 Task: Take a screenshot of a suspenseful moment from a mystery movie you are watching in VLC.
Action: Mouse moved to (146, 186)
Screenshot: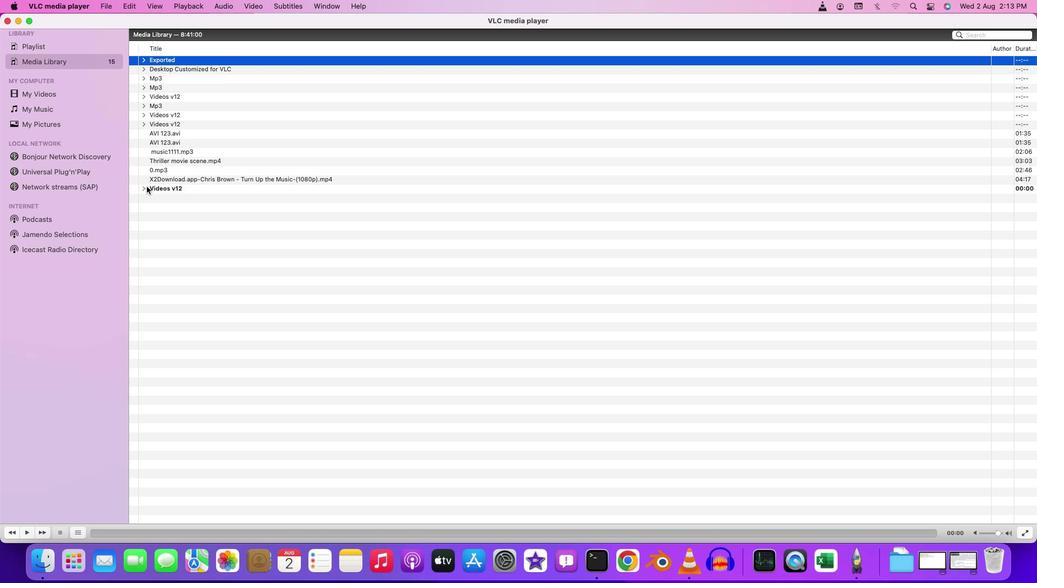 
Action: Mouse pressed left at (146, 186)
Screenshot: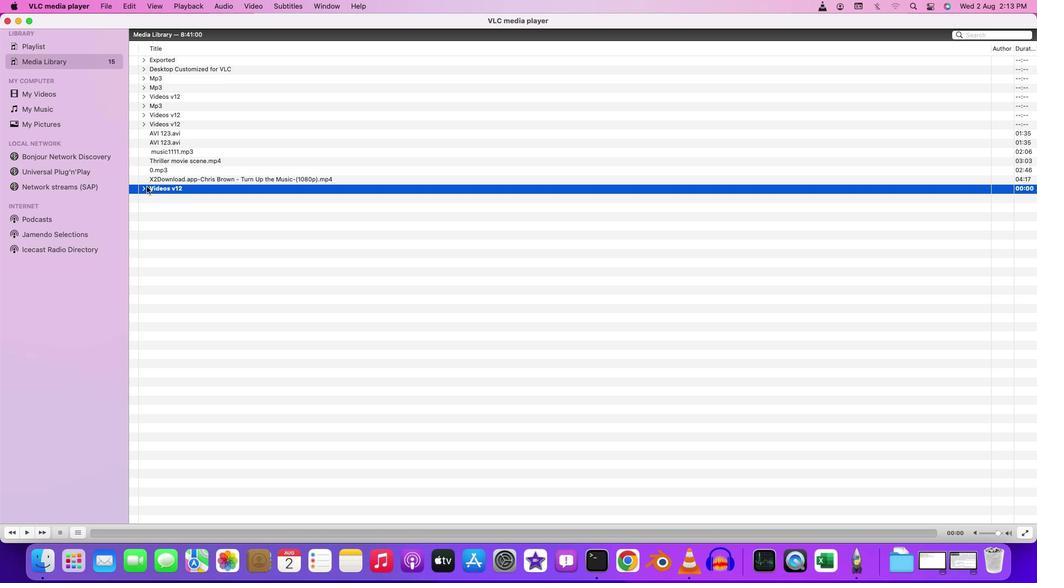 
Action: Mouse moved to (146, 186)
Screenshot: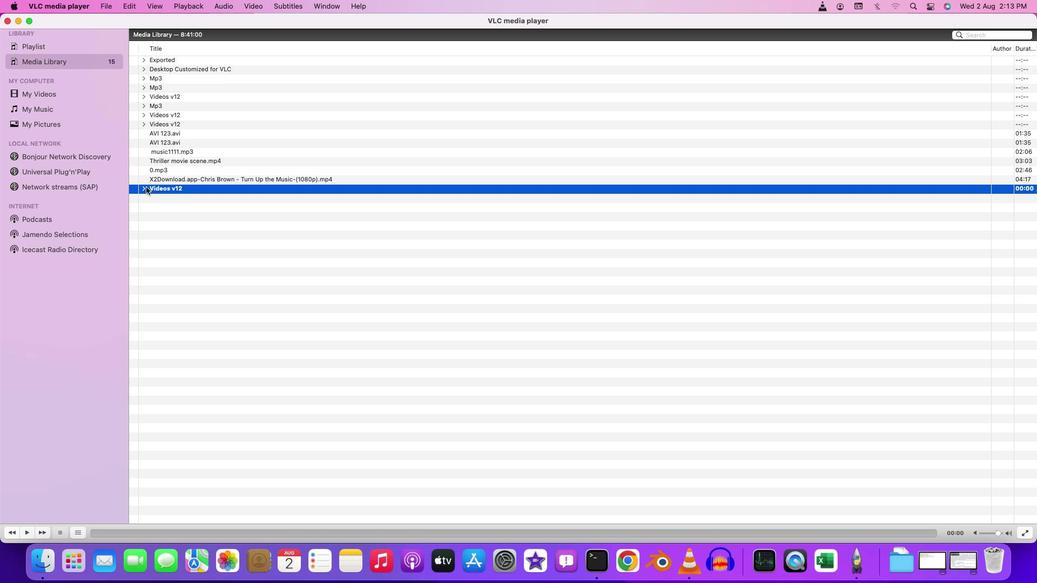 
Action: Mouse pressed left at (146, 186)
Screenshot: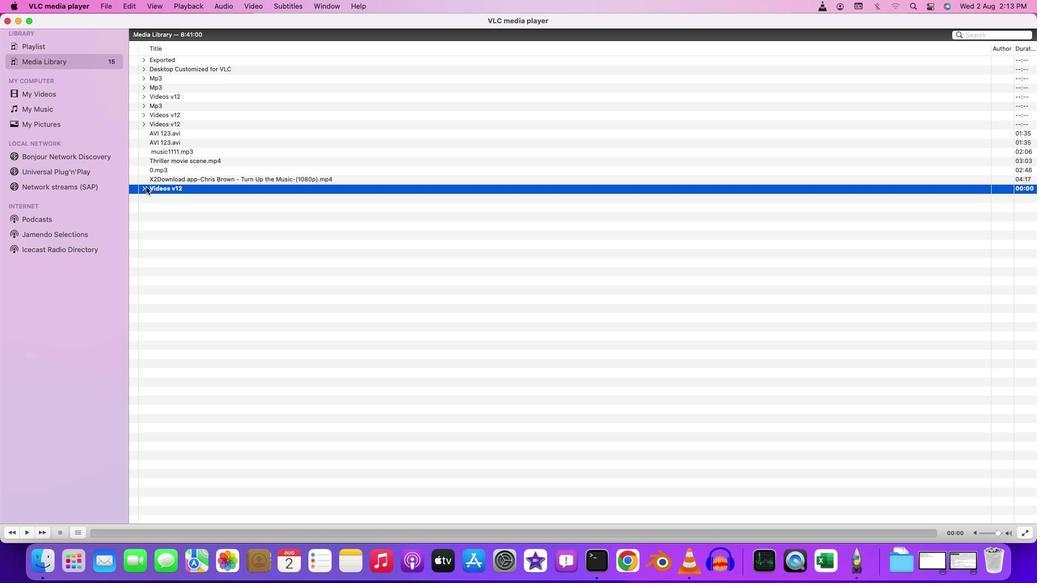 
Action: Mouse moved to (145, 187)
Screenshot: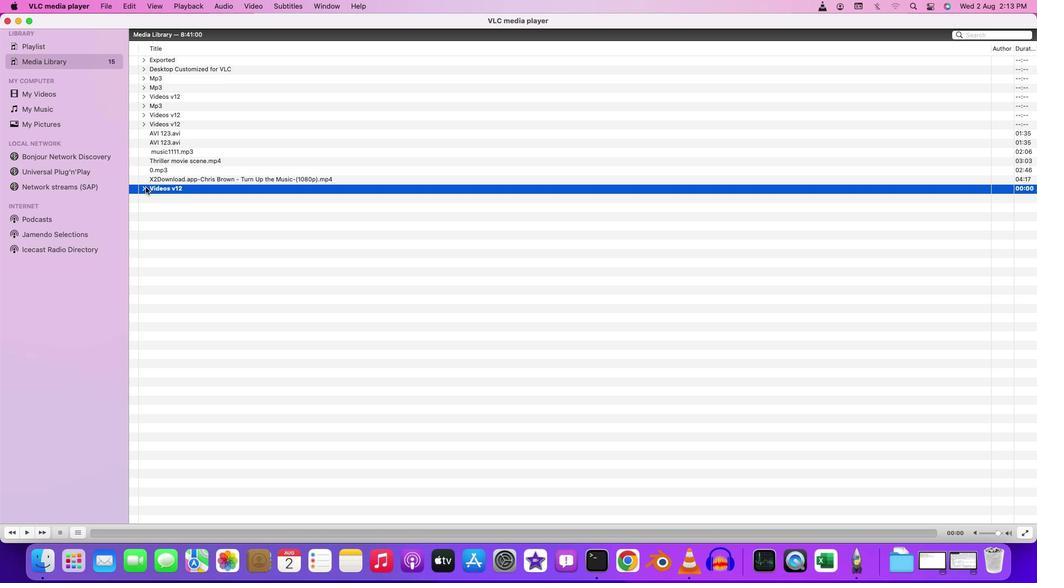 
Action: Mouse pressed left at (145, 187)
Screenshot: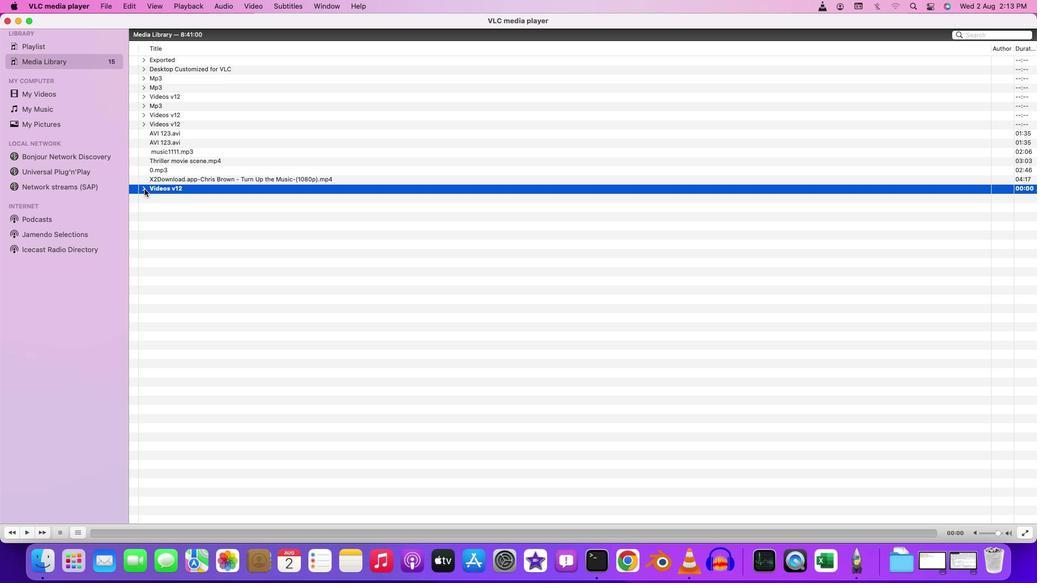 
Action: Mouse moved to (184, 232)
Screenshot: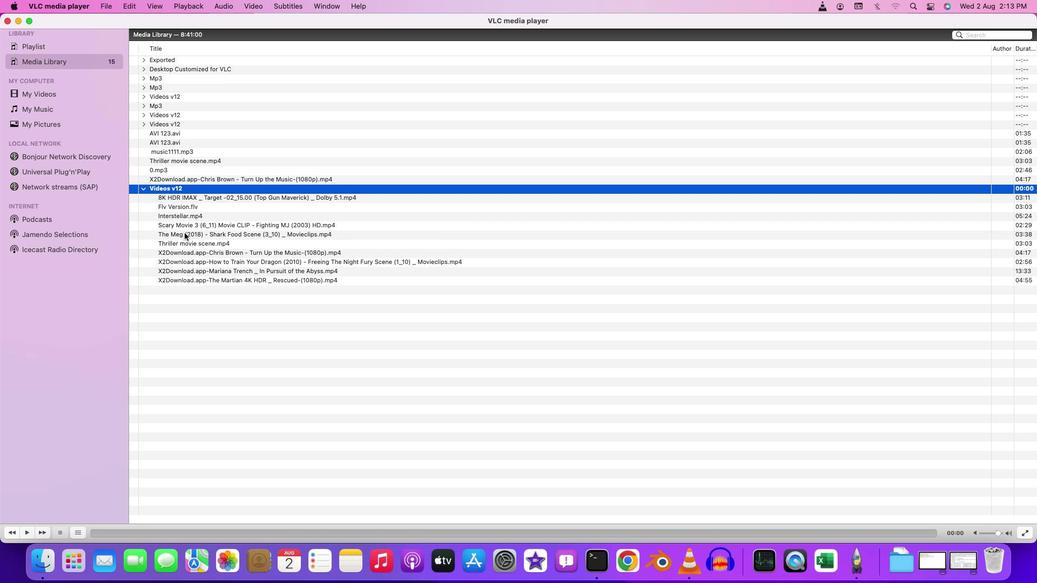 
Action: Mouse pressed left at (184, 232)
Screenshot: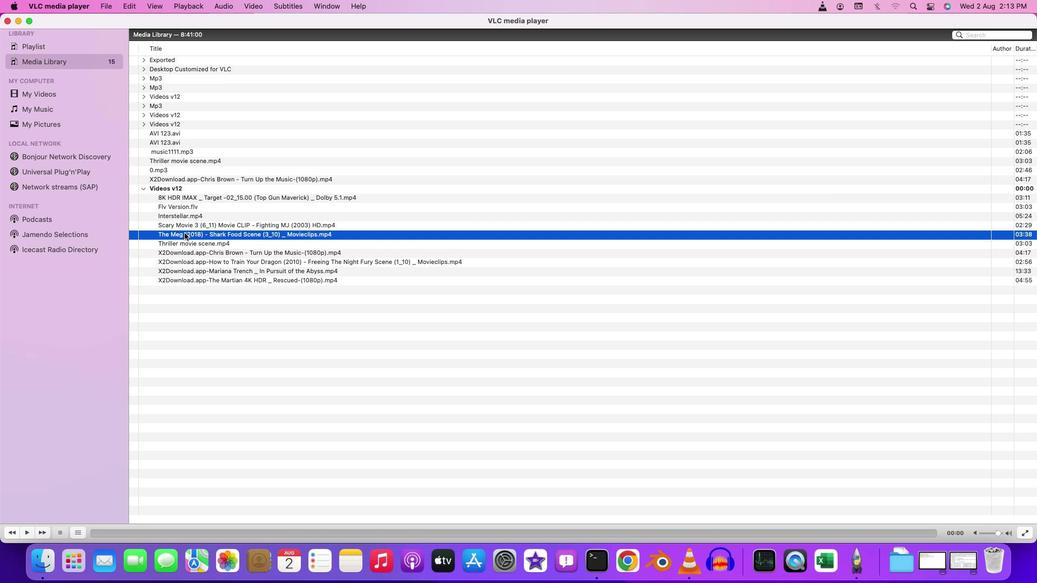 
Action: Mouse pressed left at (184, 232)
Screenshot: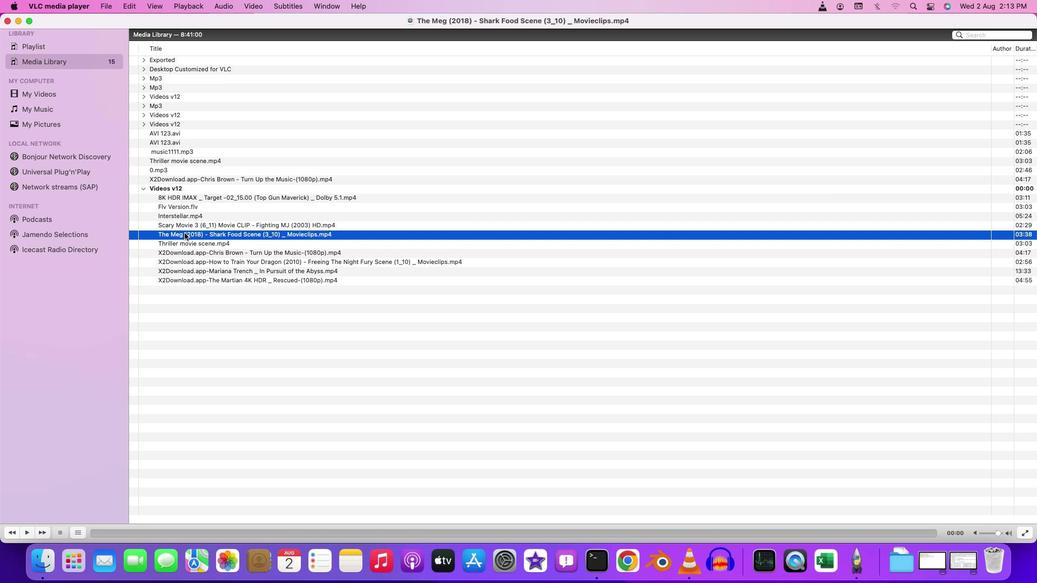 
Action: Mouse moved to (310, 226)
Screenshot: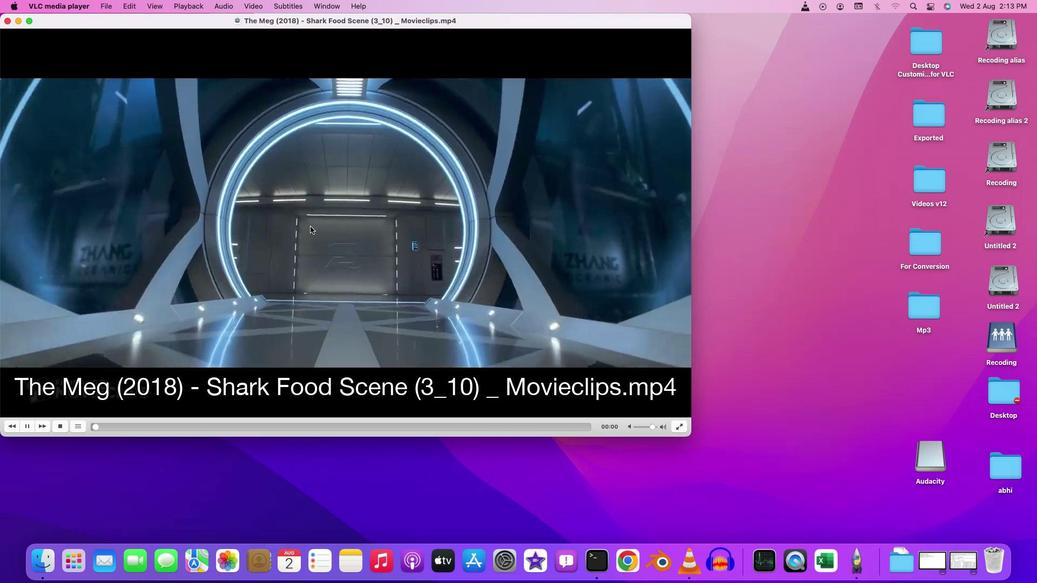 
Action: Mouse pressed left at (310, 226)
Screenshot: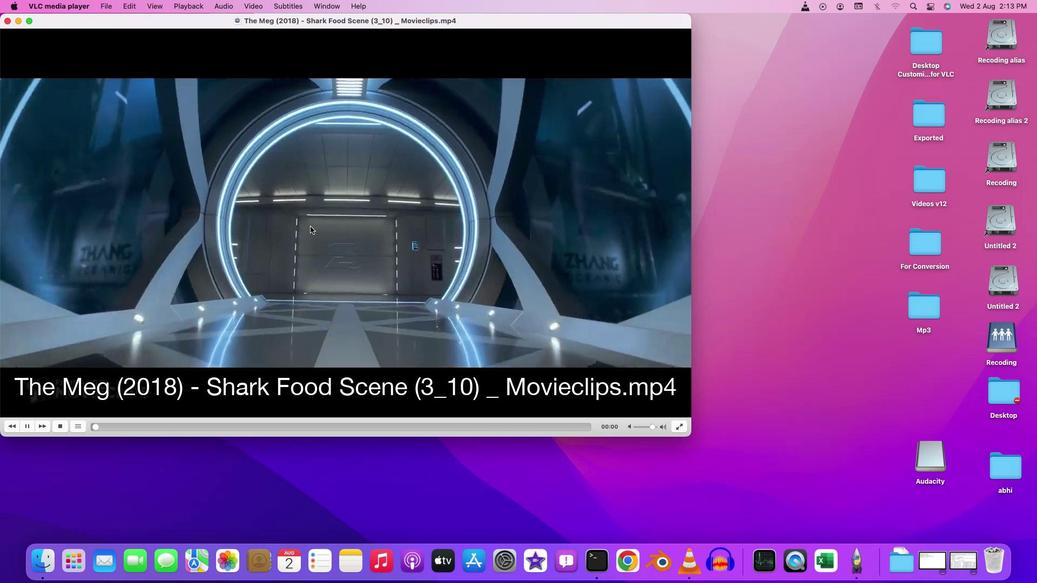 
Action: Mouse pressed left at (310, 226)
Screenshot: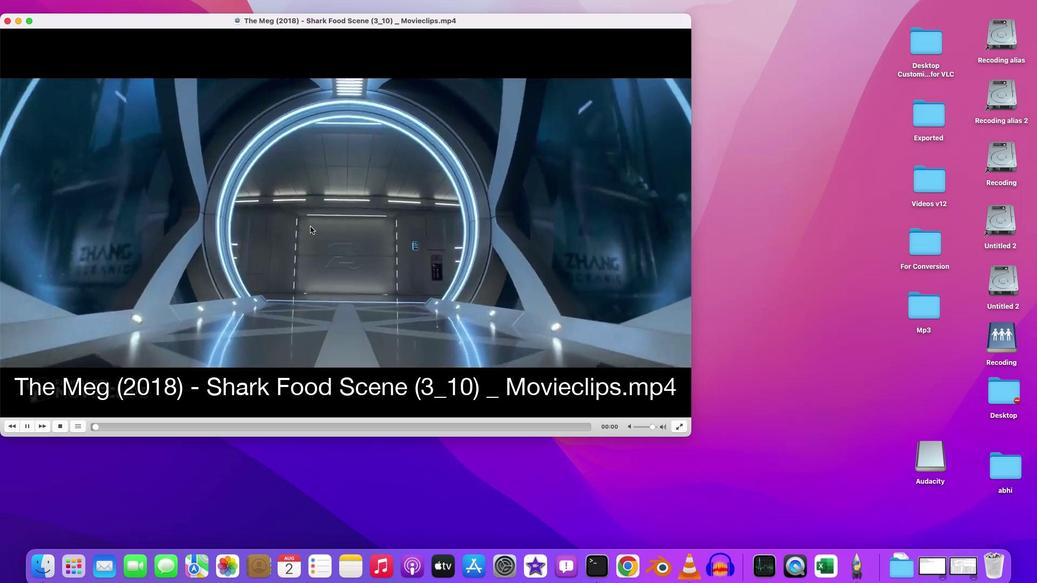 
Action: Mouse moved to (259, 4)
Screenshot: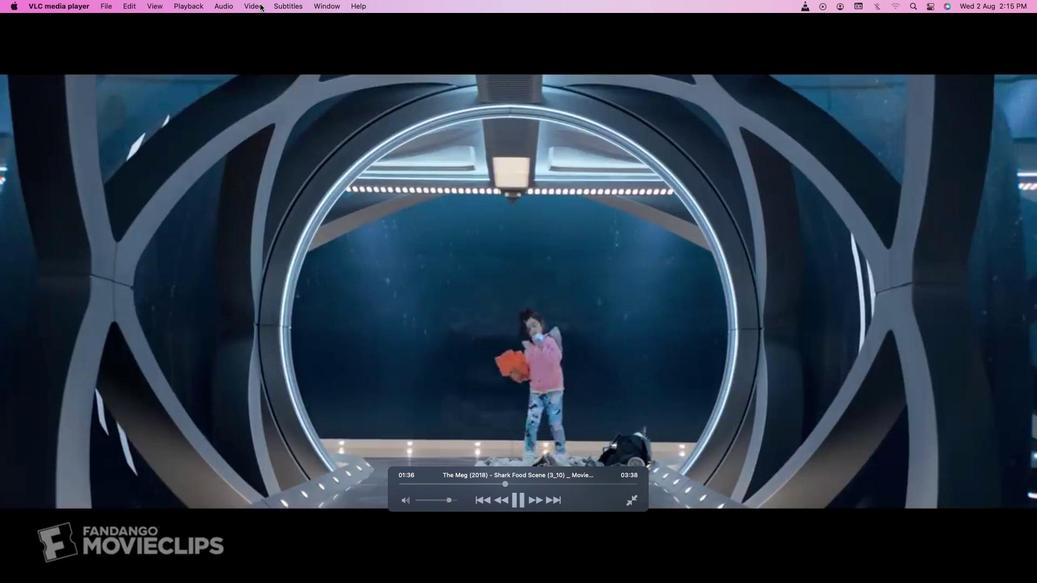 
Action: Mouse pressed left at (259, 4)
Screenshot: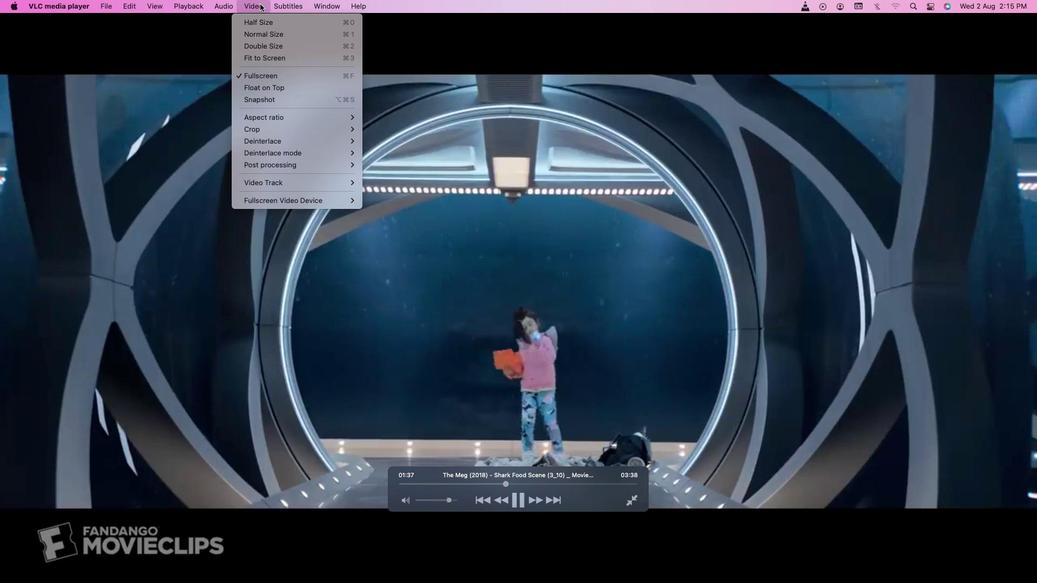 
Action: Mouse pressed left at (259, 4)
Screenshot: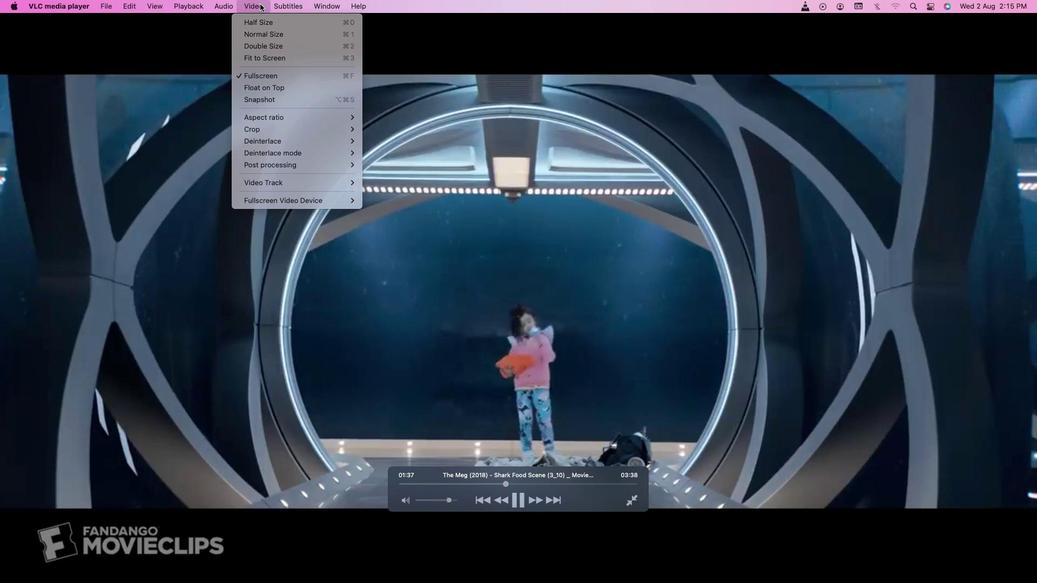 
Action: Mouse pressed left at (259, 4)
Screenshot: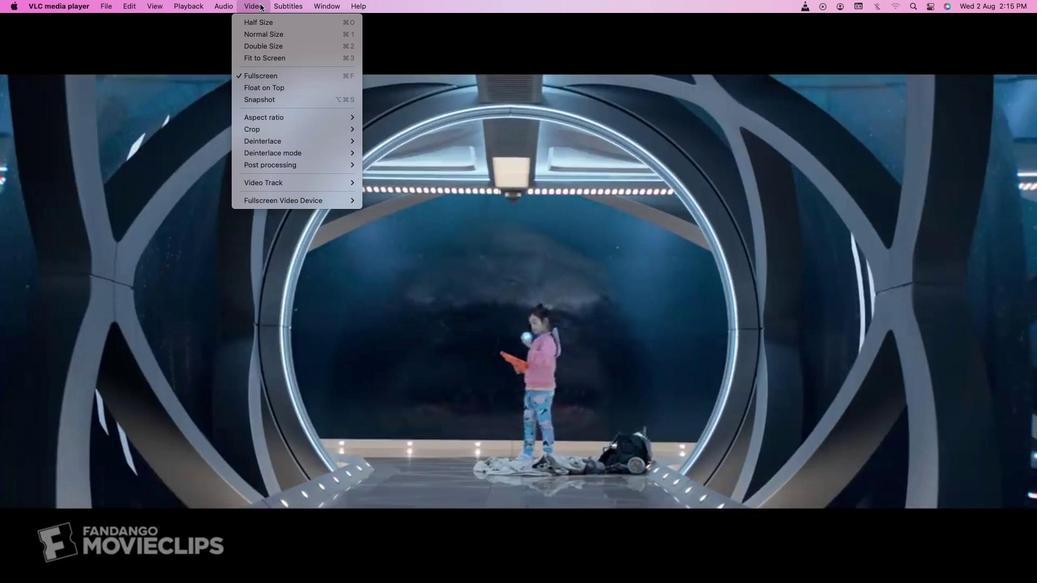 
Action: Mouse moved to (269, 98)
Screenshot: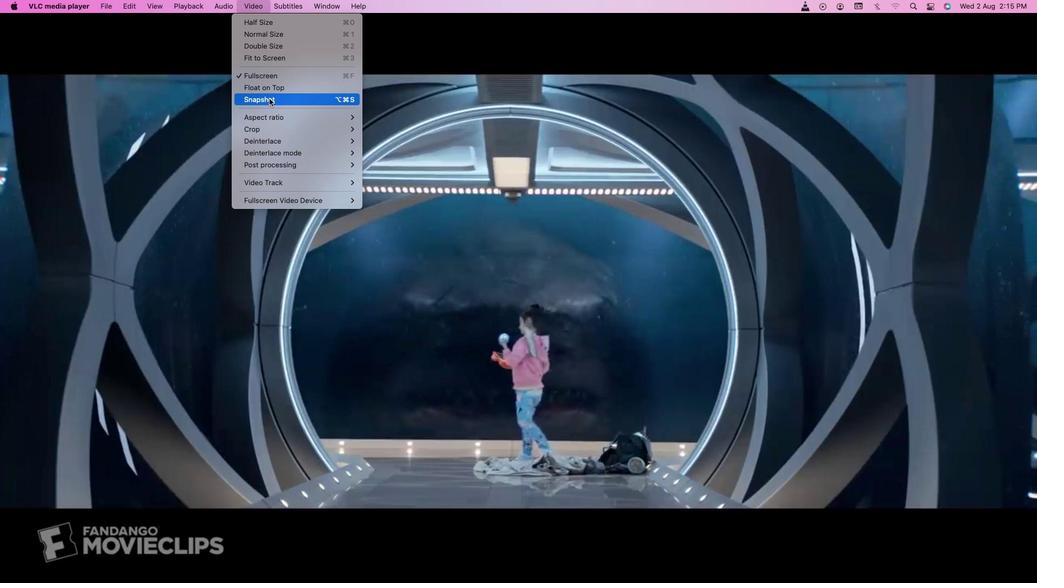 
Action: Mouse pressed left at (269, 98)
Screenshot: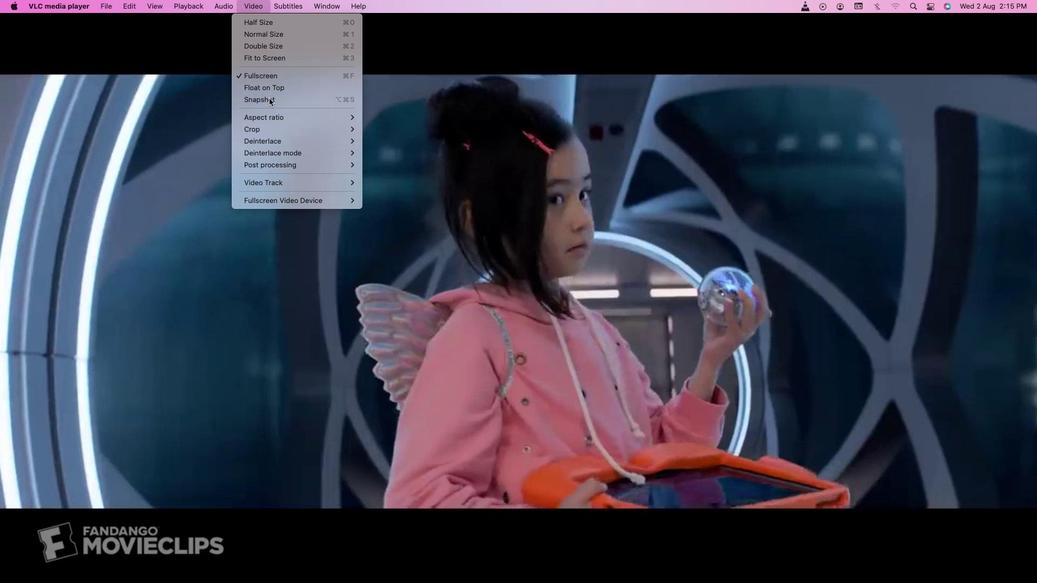 
Action: Mouse moved to (304, 0)
Screenshot: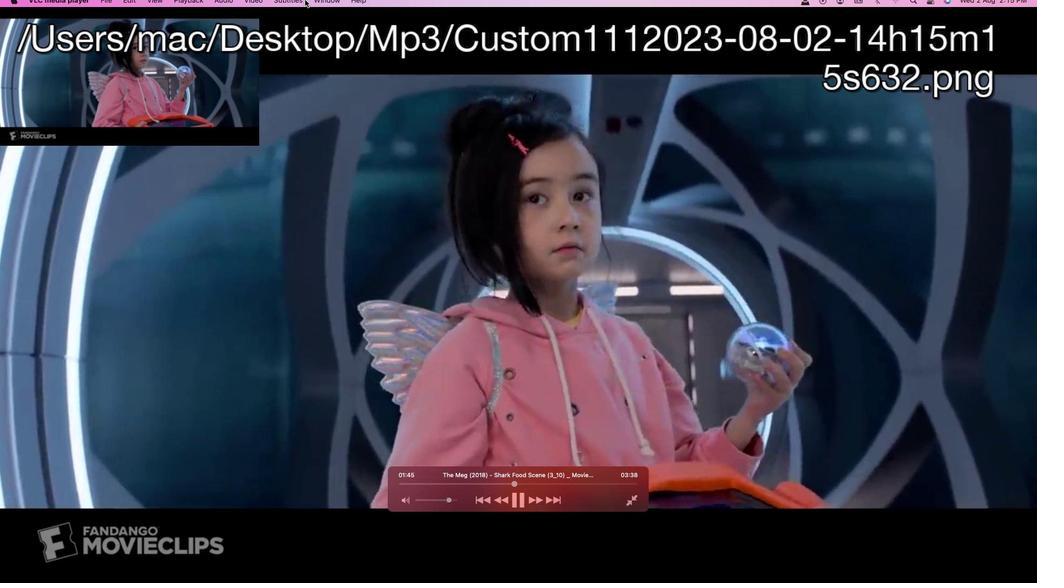 
Action: Mouse pressed left at (304, 0)
Screenshot: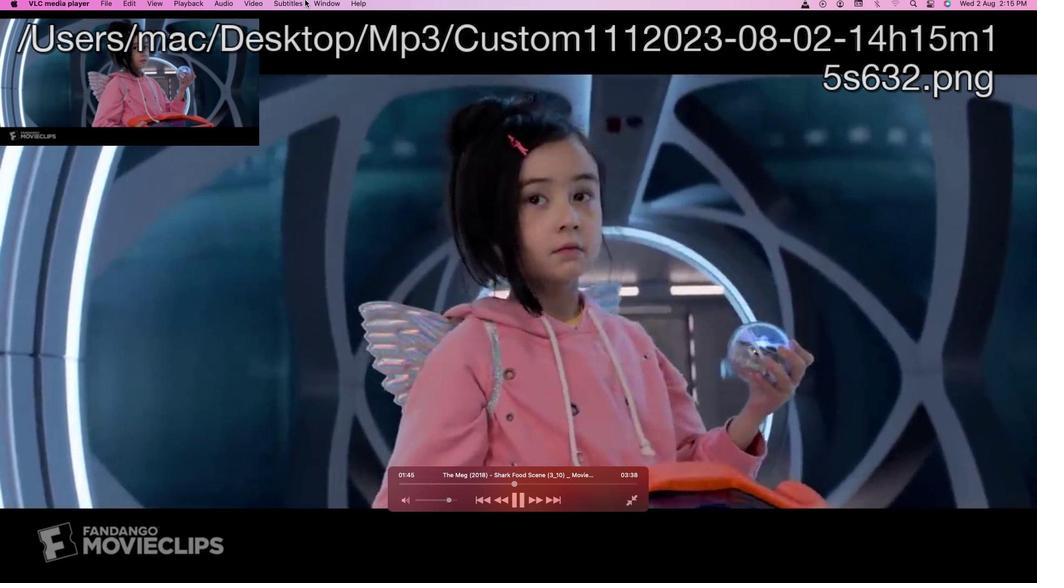 
Action: Mouse moved to (256, 0)
Screenshot: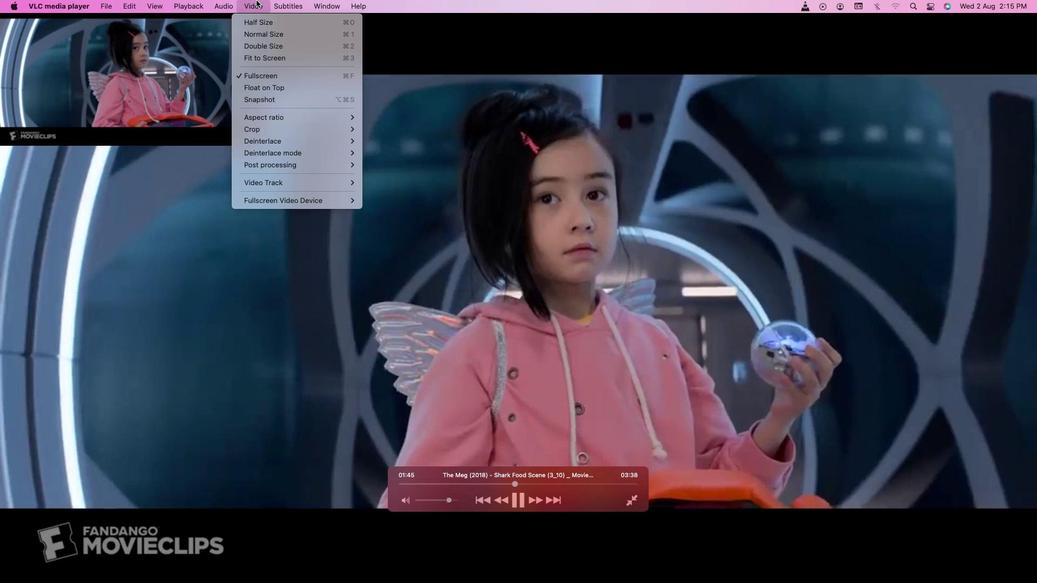 
Action: Mouse pressed left at (256, 0)
Screenshot: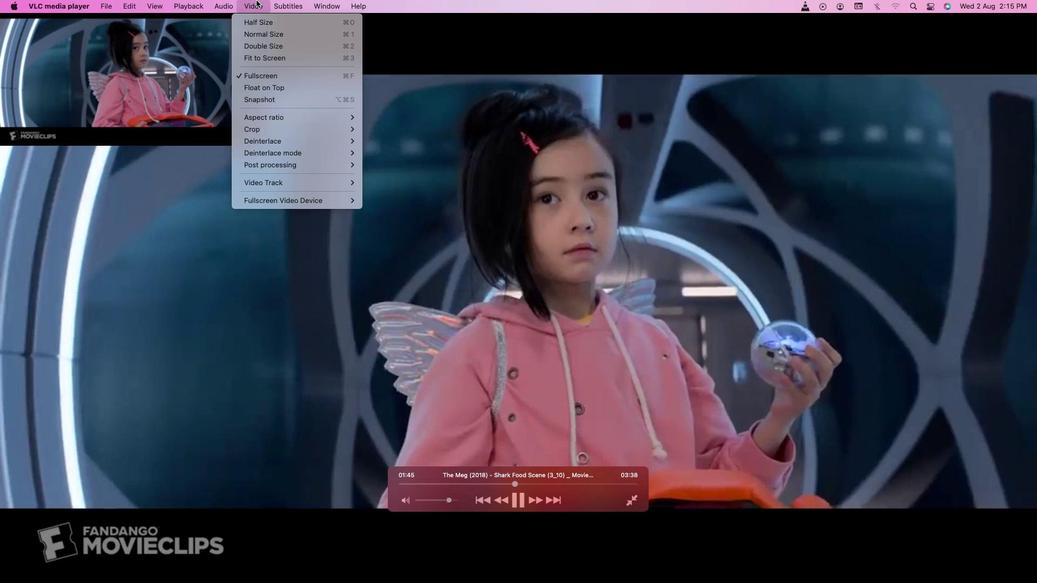 
Action: Mouse moved to (261, 101)
Screenshot: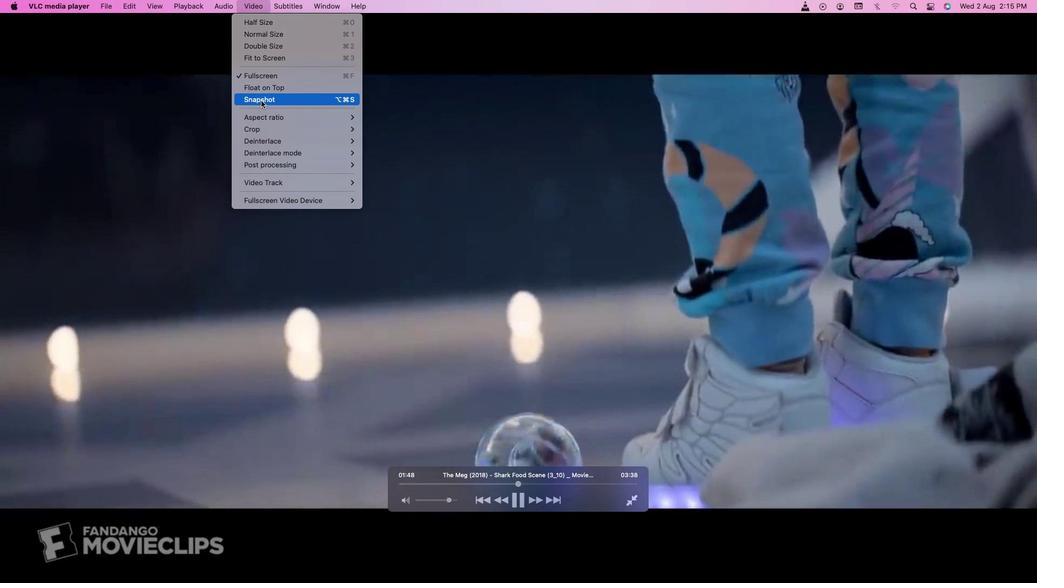 
Action: Mouse pressed left at (261, 101)
Screenshot: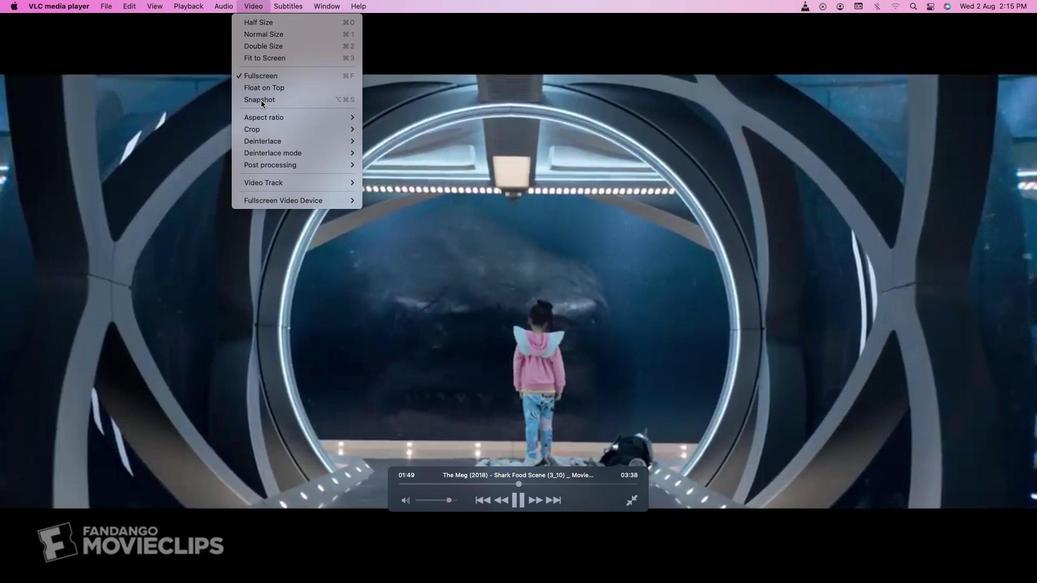 
Action: Mouse moved to (257, 6)
Screenshot: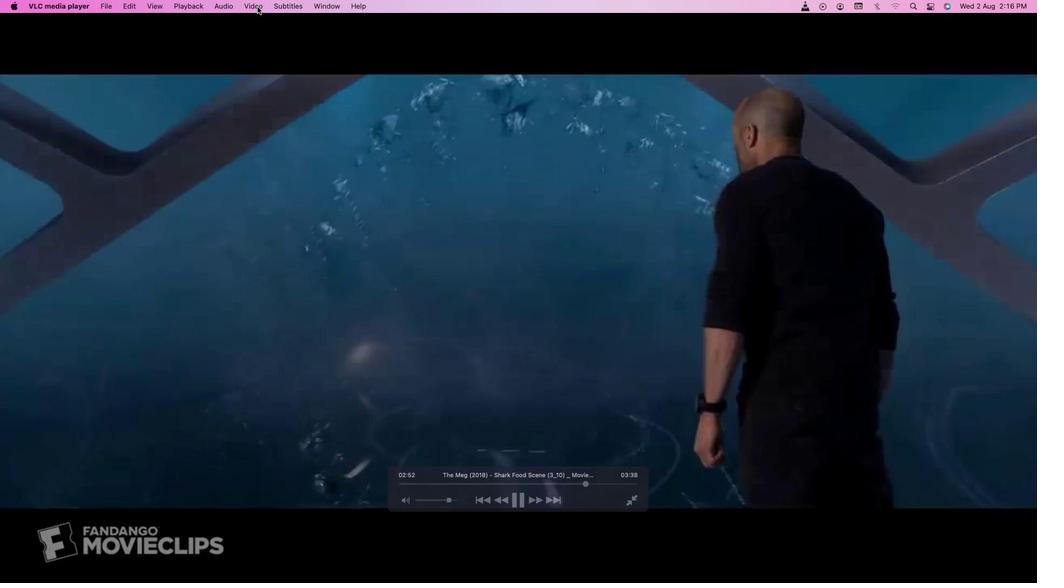 
Action: Mouse pressed left at (257, 6)
Screenshot: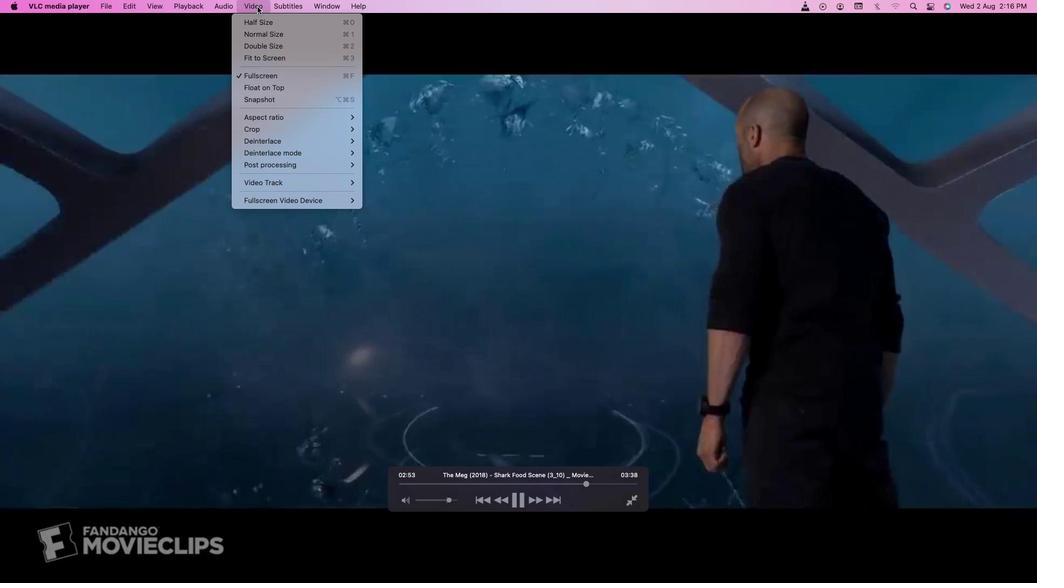 
Action: Mouse moved to (273, 99)
Screenshot: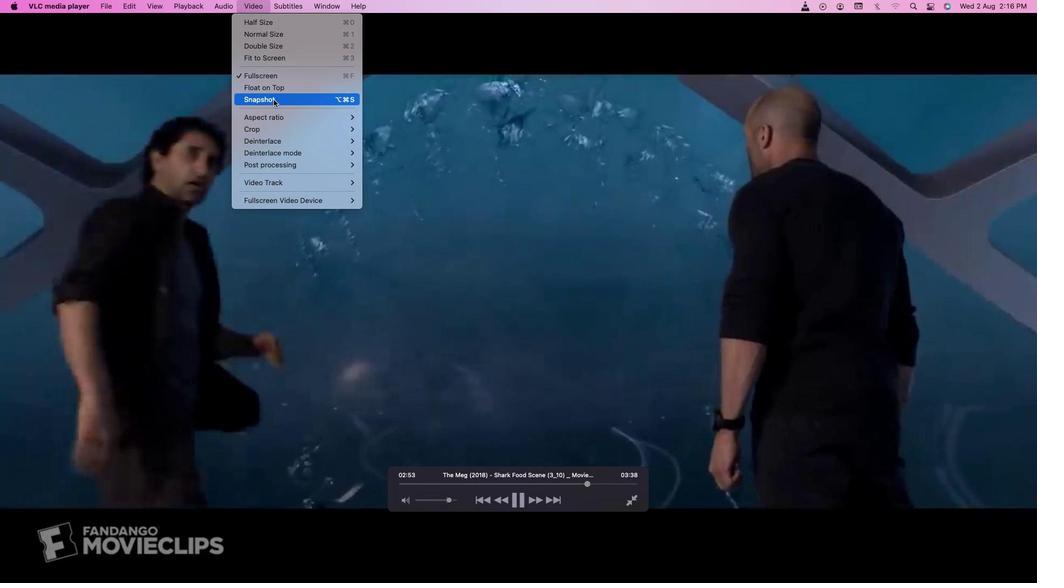 
Action: Mouse pressed left at (273, 99)
Screenshot: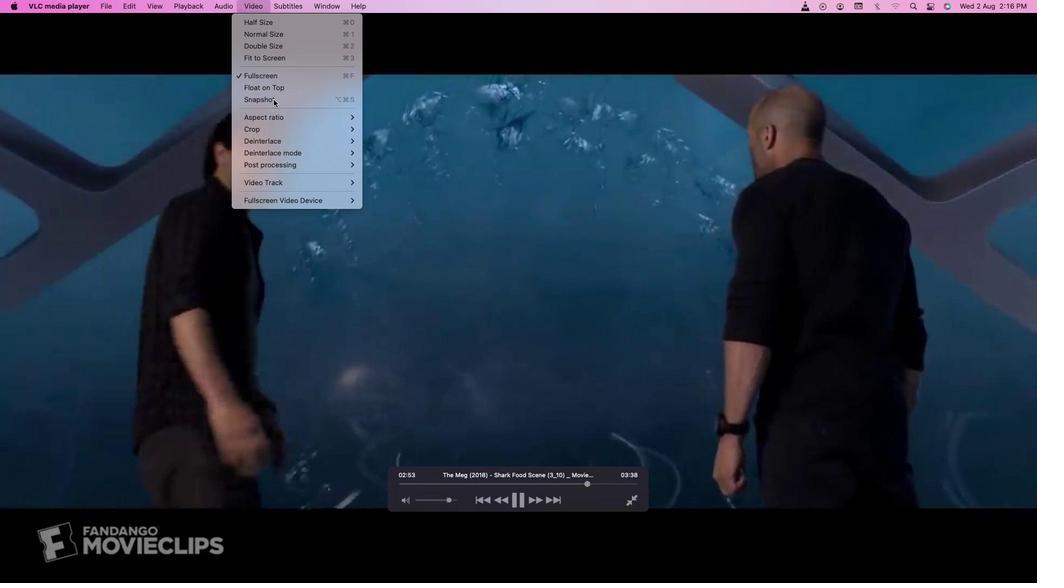 
Action: Mouse moved to (606, 484)
Screenshot: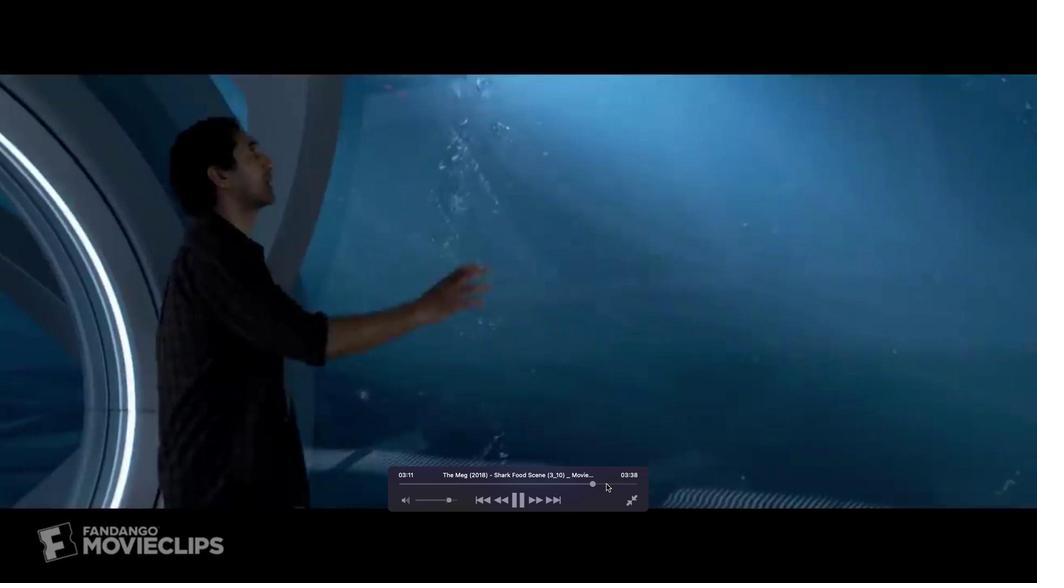 
Action: Mouse pressed left at (606, 484)
Screenshot: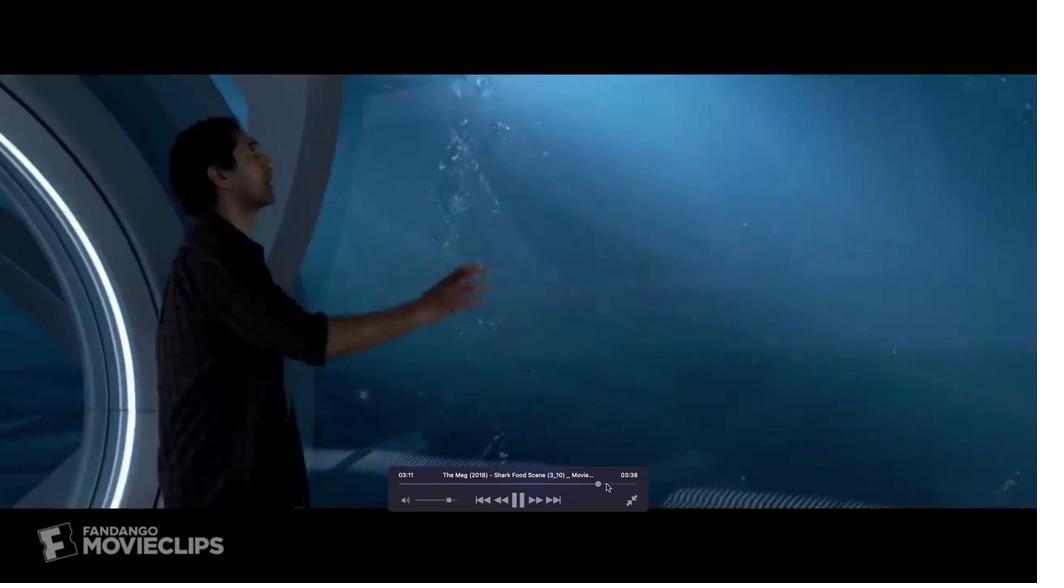 
Action: Mouse moved to (521, 498)
Screenshot: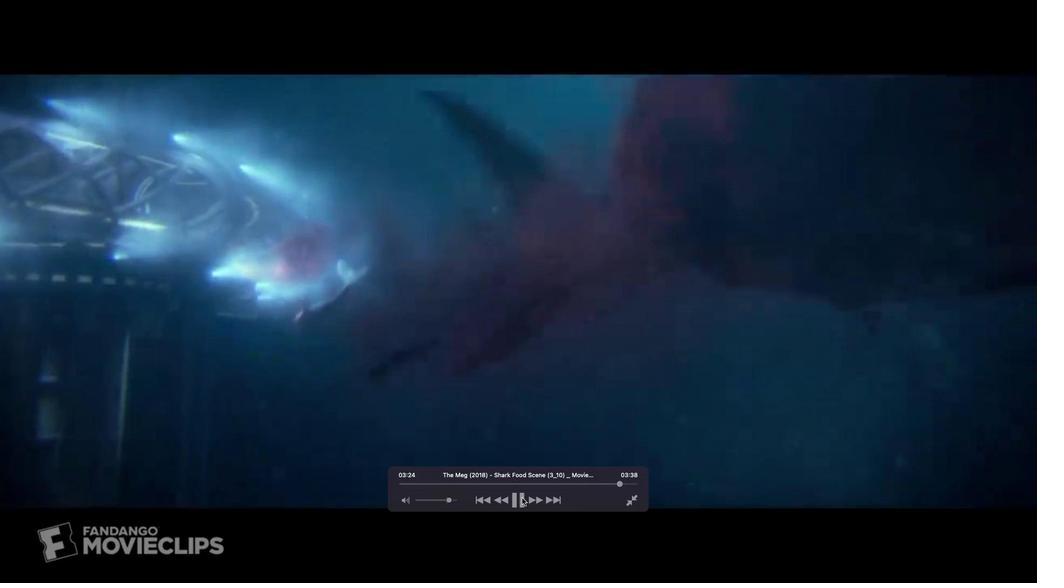 
Action: Mouse pressed left at (521, 498)
Screenshot: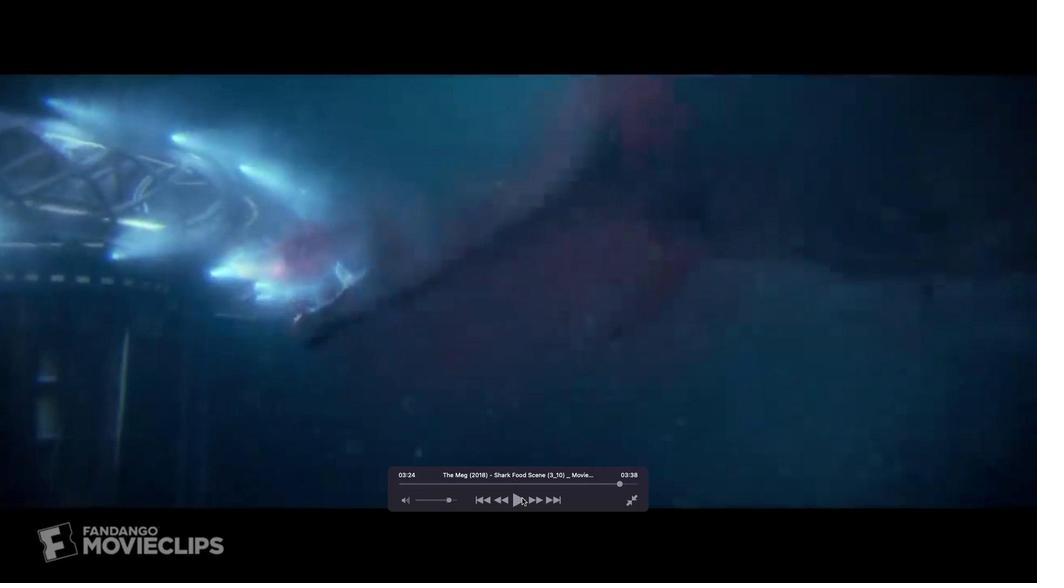 
Action: Mouse pressed left at (521, 498)
Screenshot: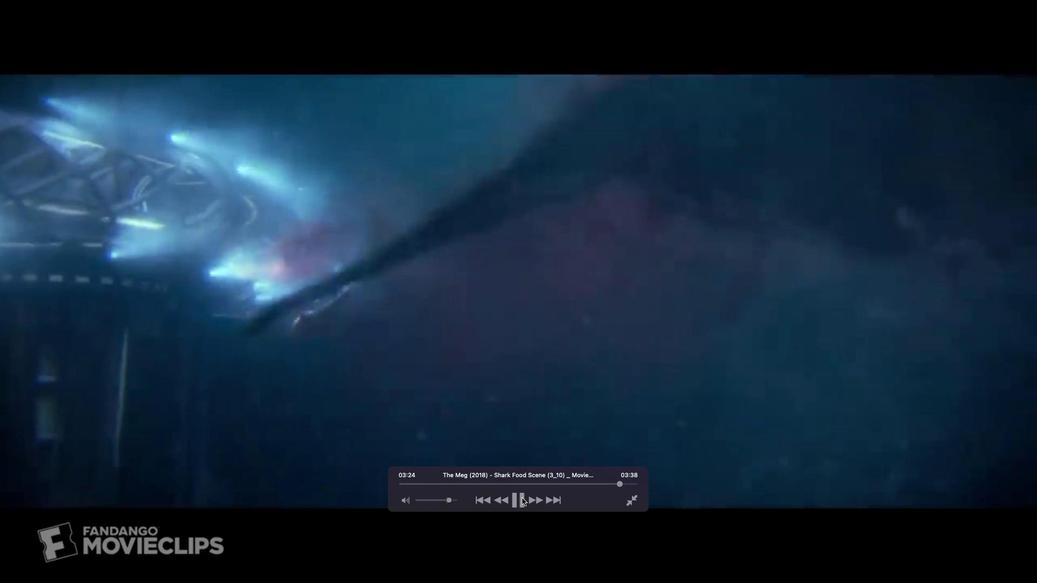
Action: Mouse moved to (520, 501)
Screenshot: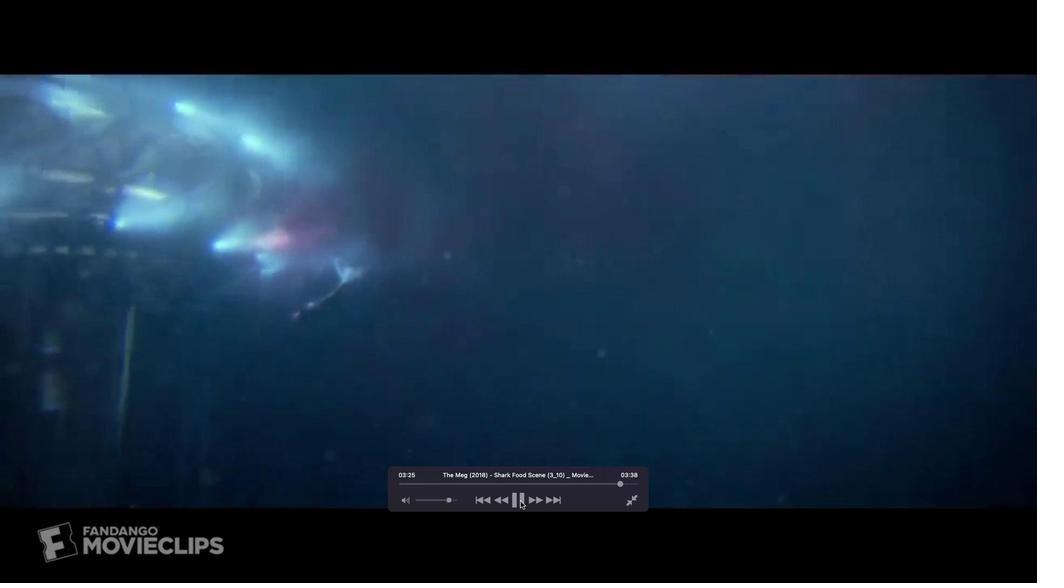 
Action: Mouse pressed left at (520, 501)
Screenshot: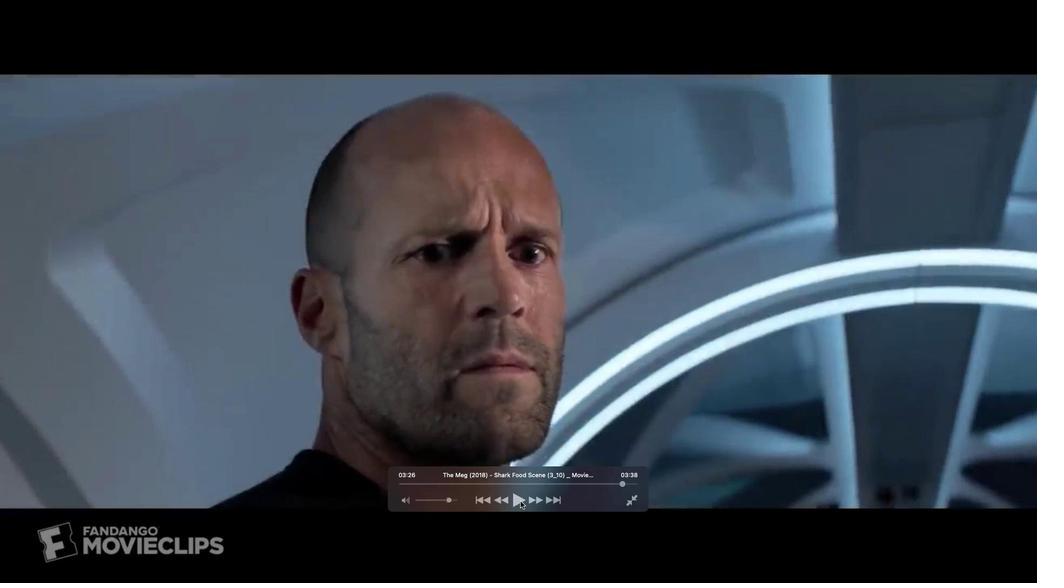 
Action: Mouse moved to (630, 501)
Screenshot: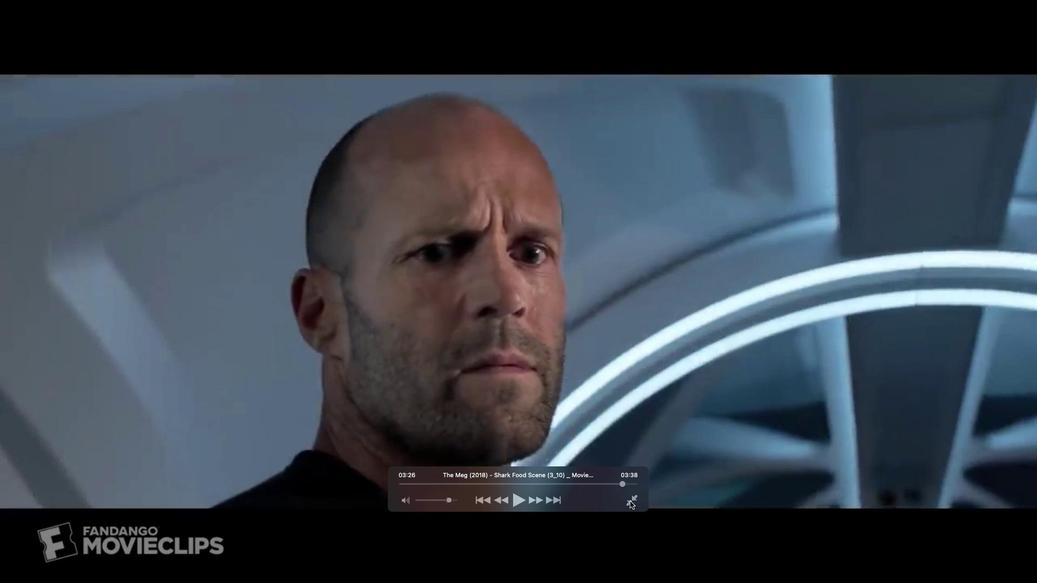 
Action: Mouse pressed left at (630, 501)
Screenshot: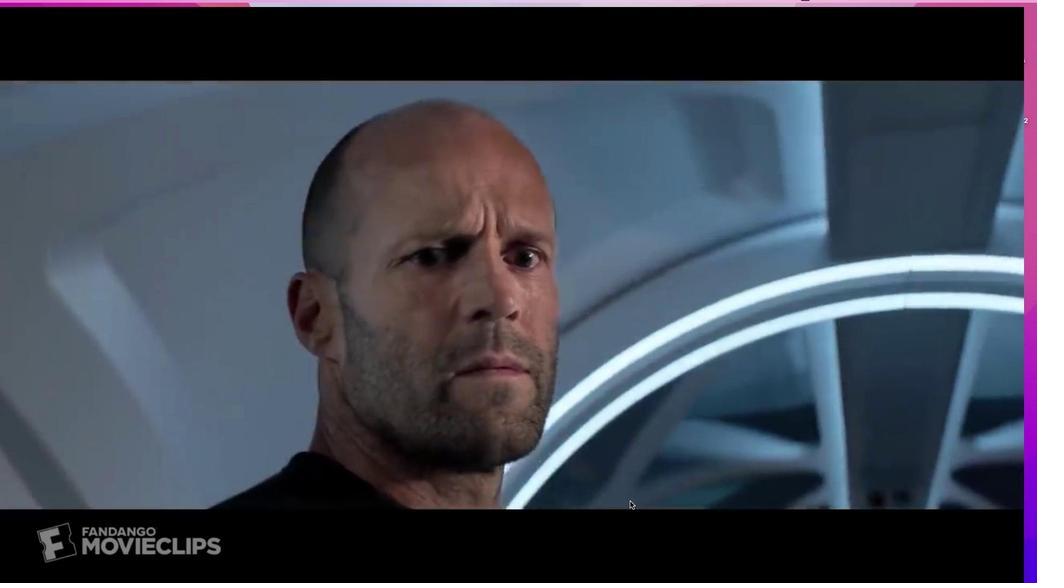 
